 Task: Add Sprouts Vanilla Mint Spray to the cart.
Action: Mouse moved to (786, 299)
Screenshot: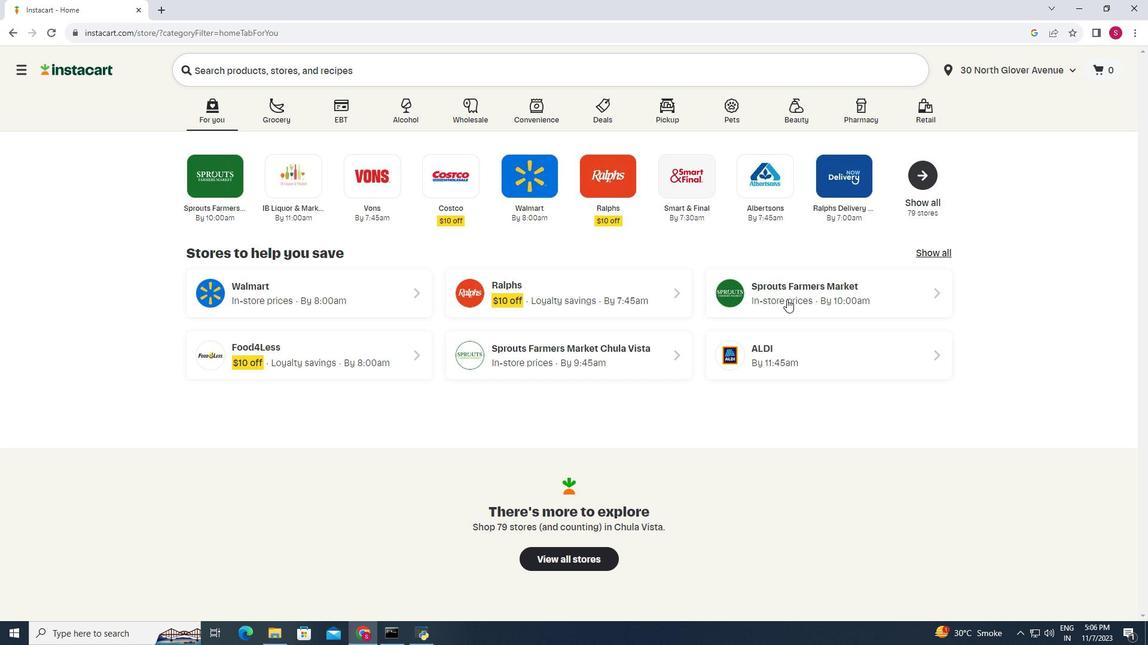 
Action: Mouse pressed left at (786, 299)
Screenshot: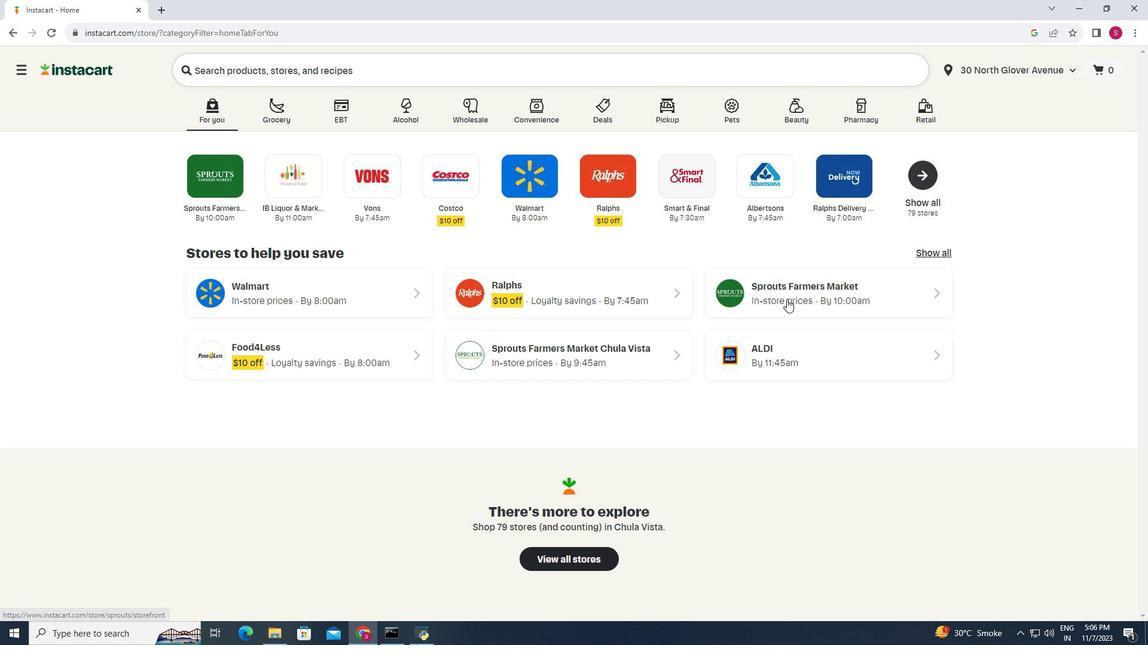 
Action: Mouse moved to (68, 356)
Screenshot: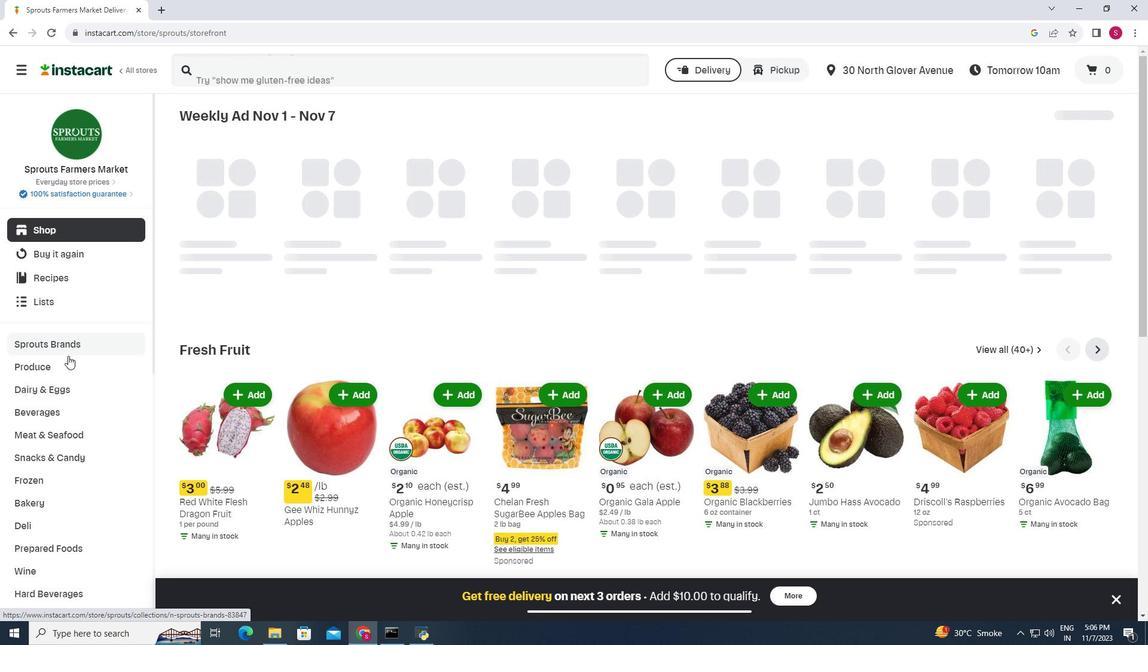 
Action: Mouse scrolled (68, 355) with delta (0, 0)
Screenshot: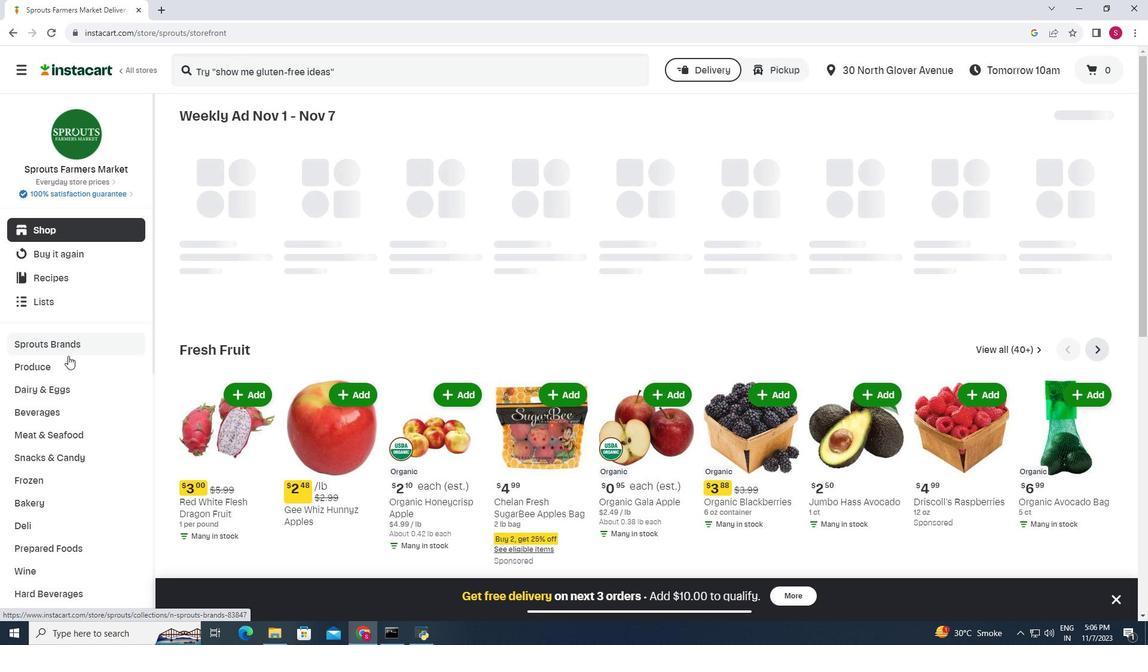 
Action: Mouse scrolled (68, 355) with delta (0, 0)
Screenshot: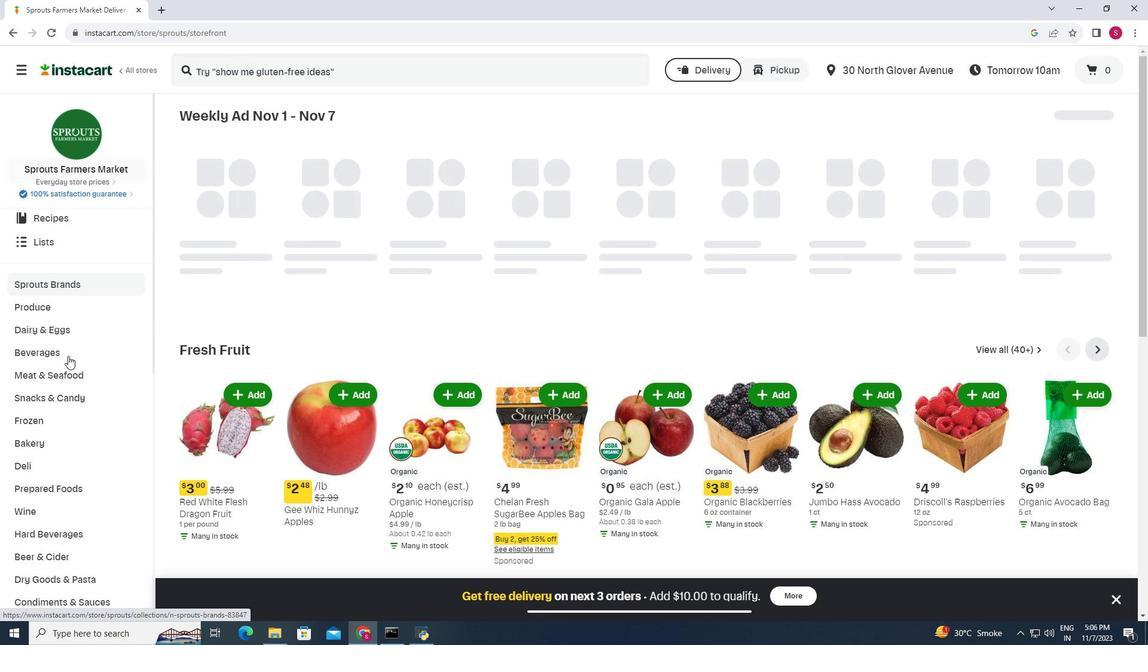 
Action: Mouse scrolled (68, 355) with delta (0, 0)
Screenshot: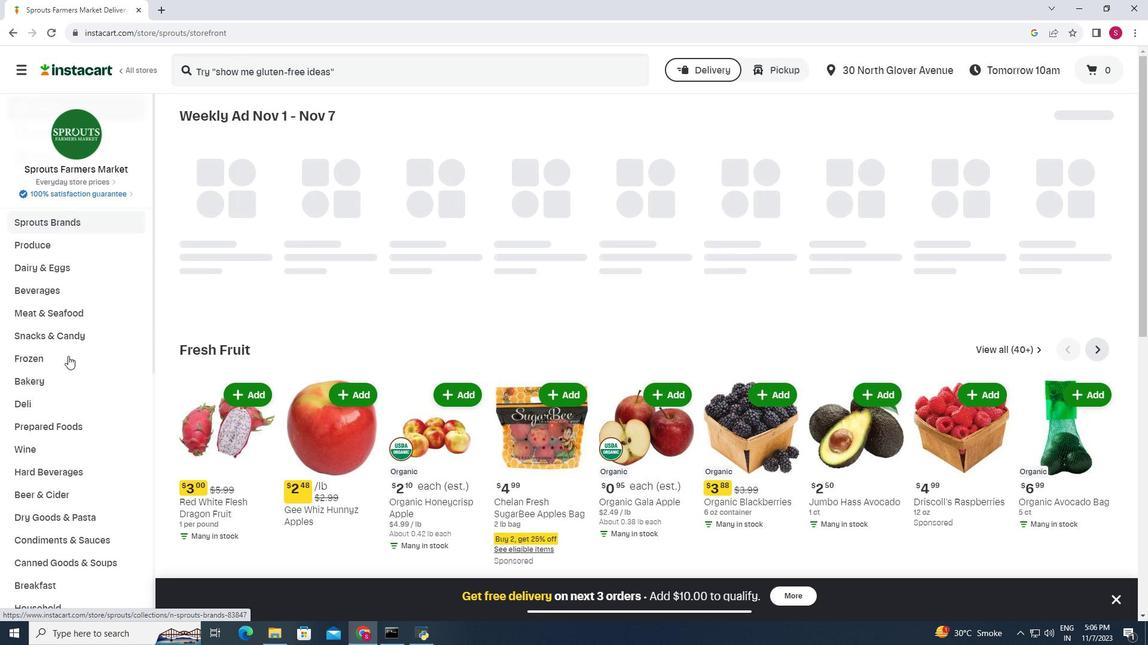 
Action: Mouse scrolled (68, 355) with delta (0, 0)
Screenshot: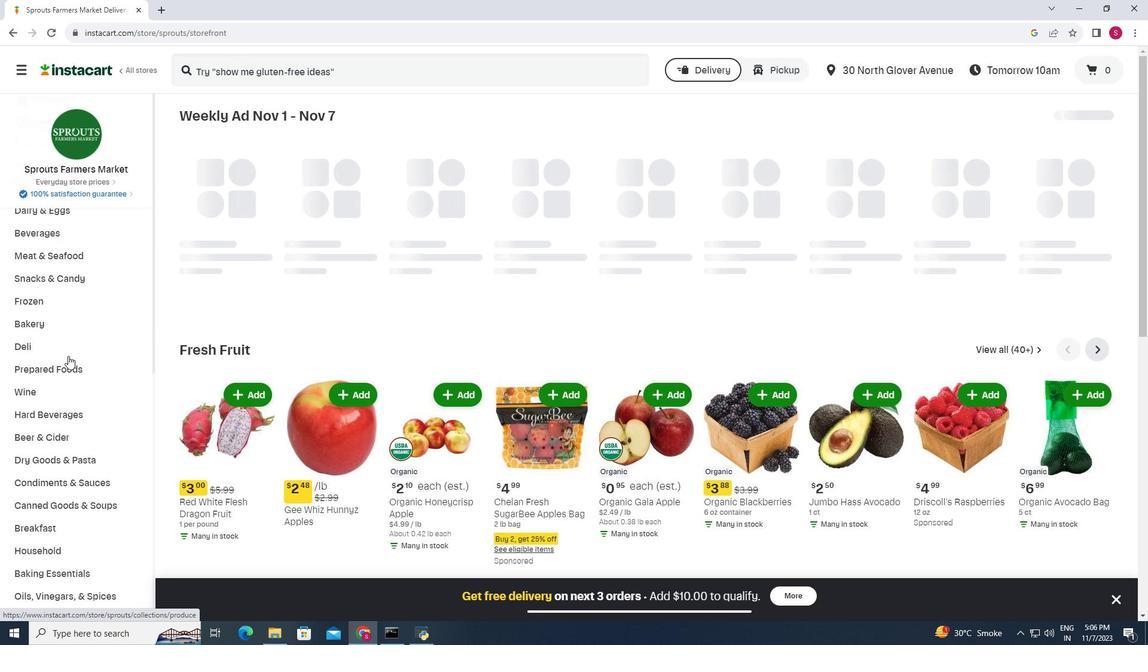 
Action: Mouse scrolled (68, 355) with delta (0, 0)
Screenshot: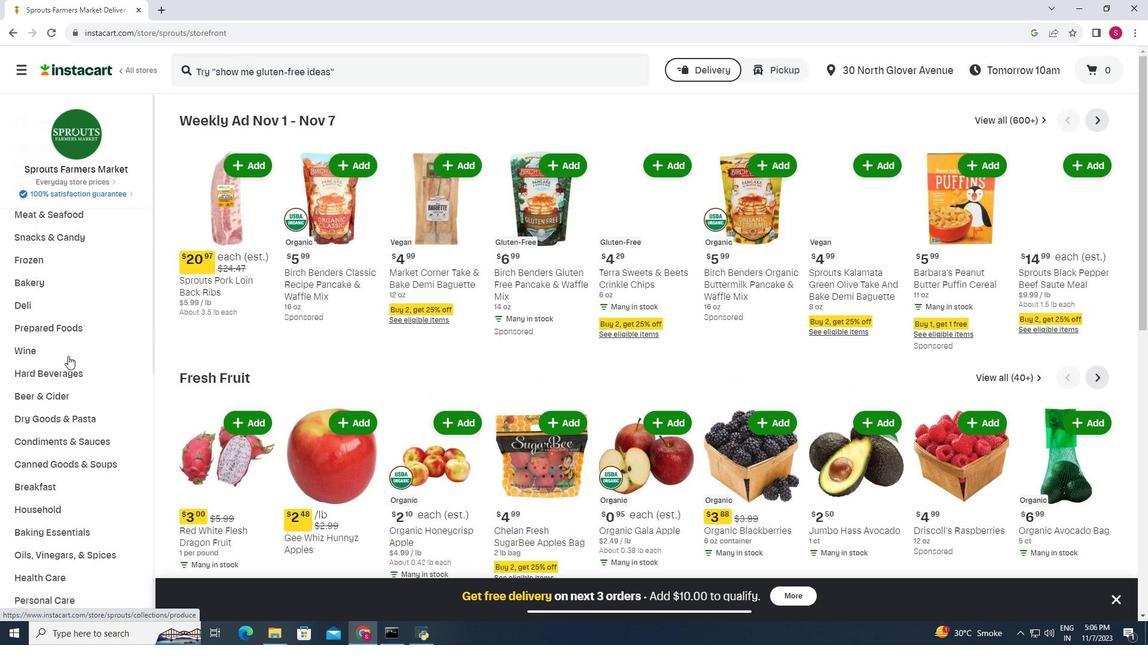 
Action: Mouse moved to (59, 426)
Screenshot: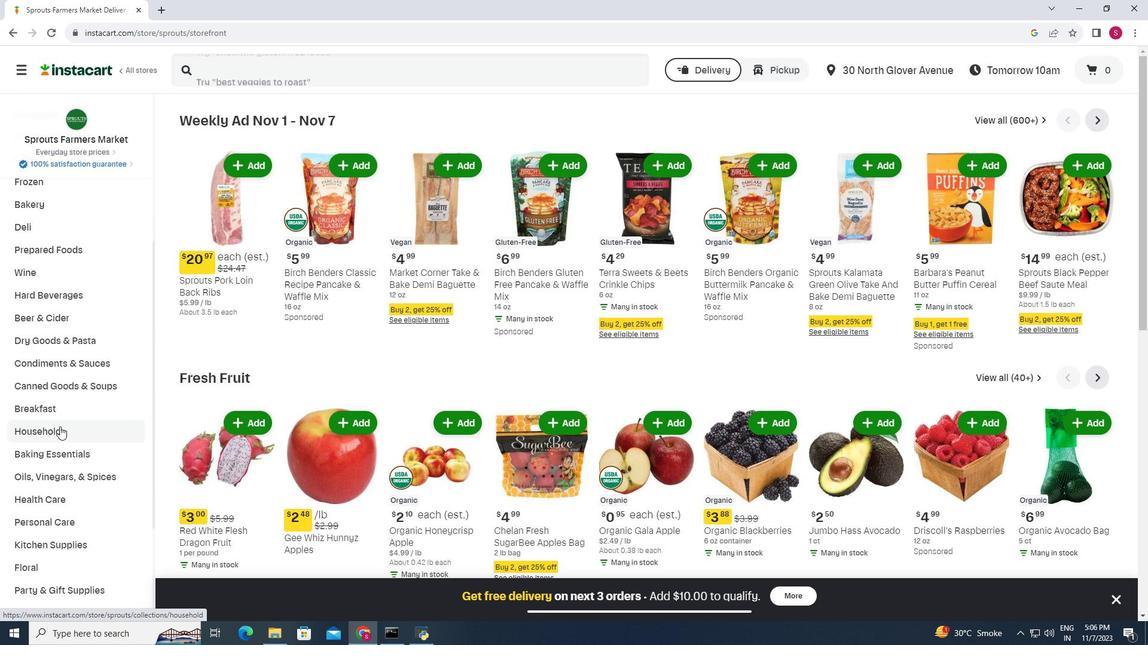 
Action: Mouse pressed left at (59, 426)
Screenshot: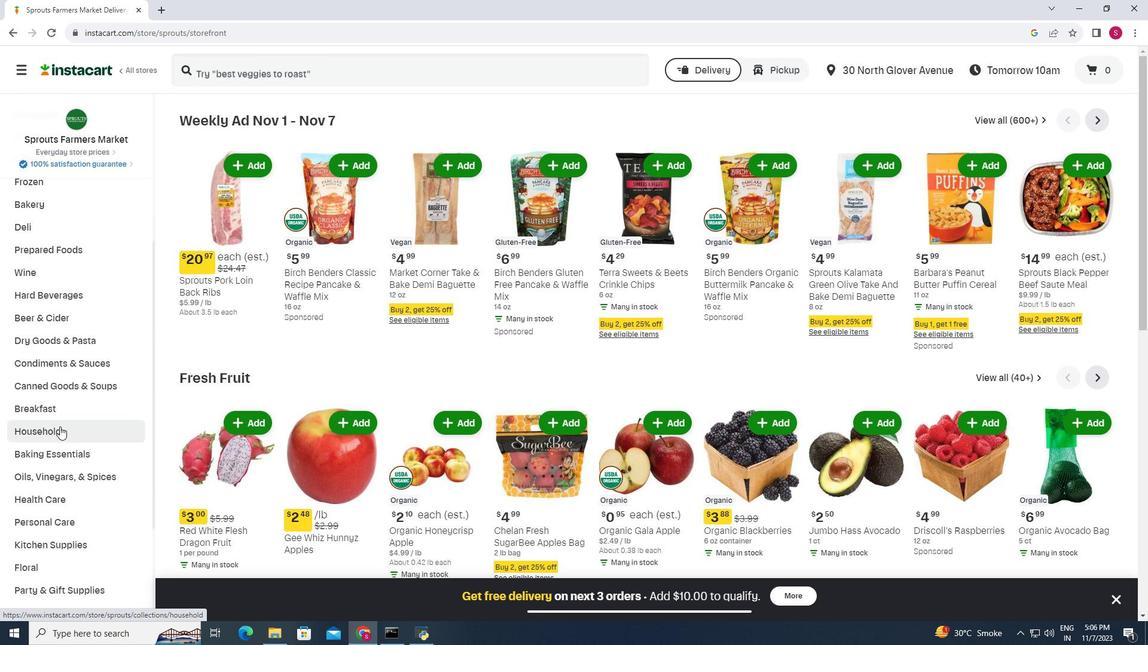 
Action: Mouse moved to (647, 147)
Screenshot: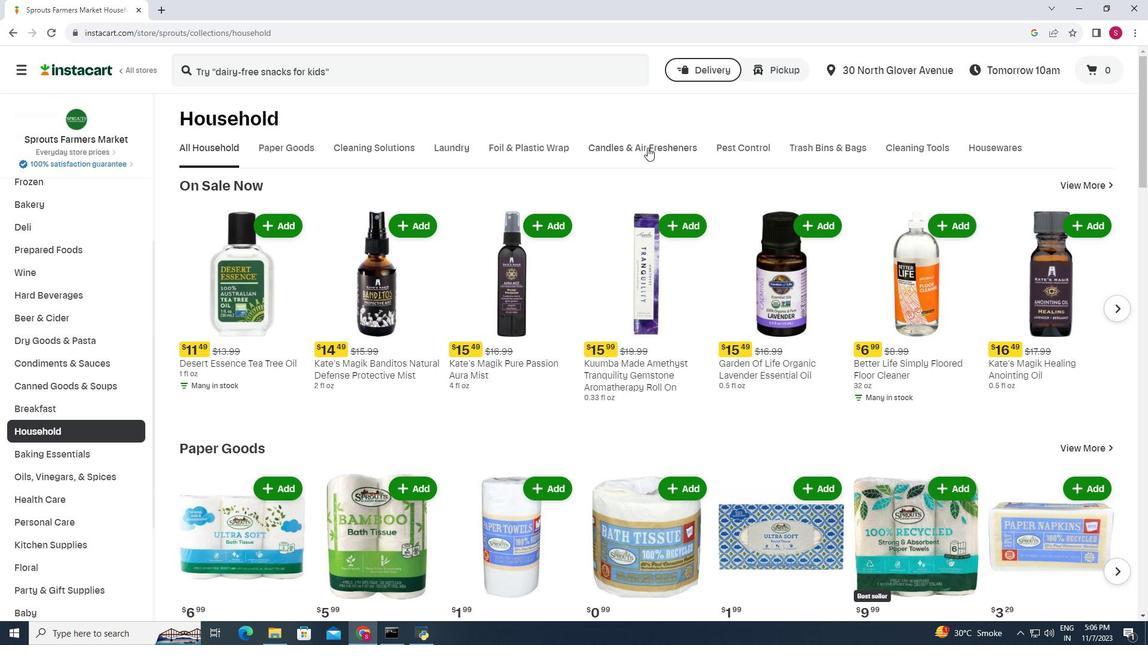 
Action: Mouse pressed left at (647, 147)
Screenshot: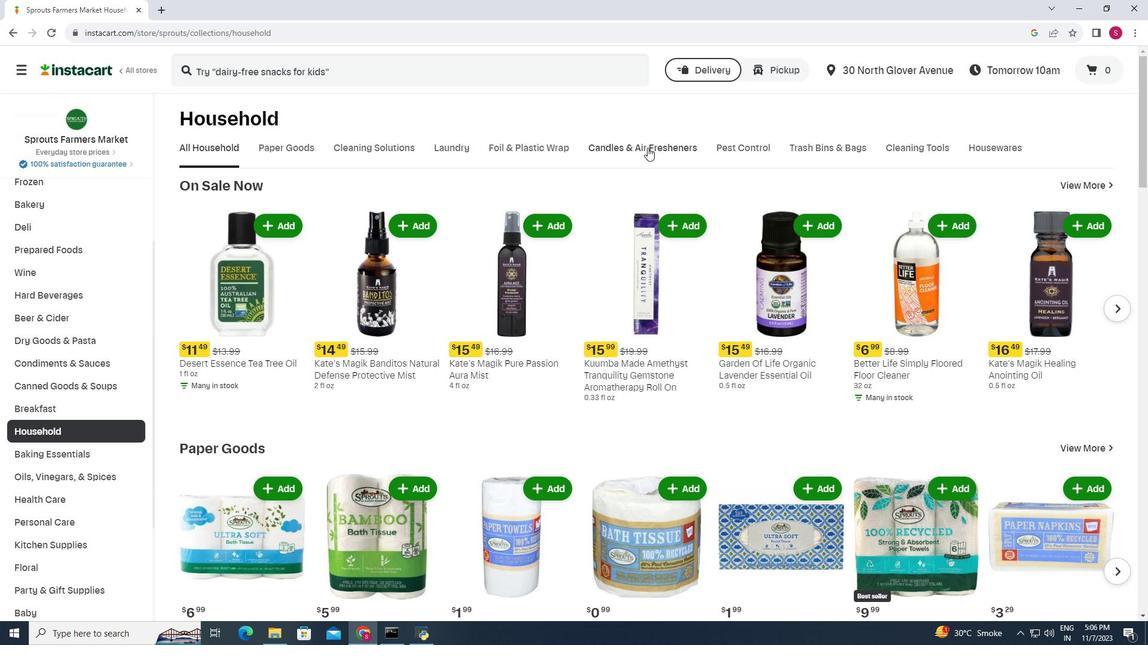 
Action: Mouse moved to (374, 80)
Screenshot: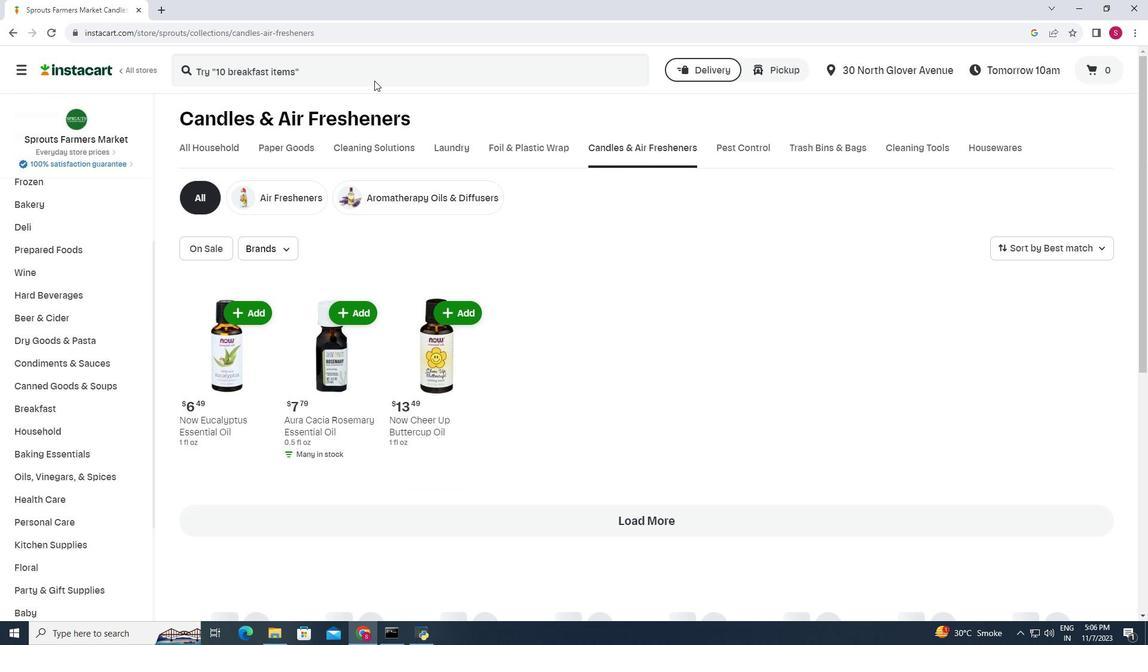 
Action: Mouse pressed left at (374, 80)
Screenshot: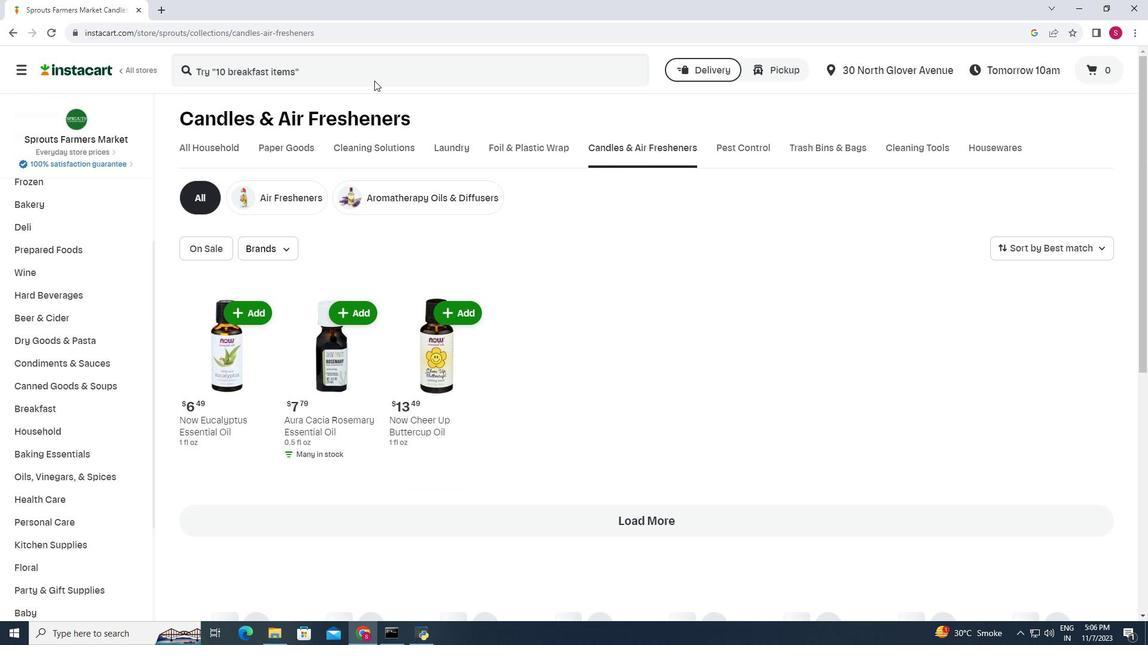 
Action: Mouse moved to (358, 72)
Screenshot: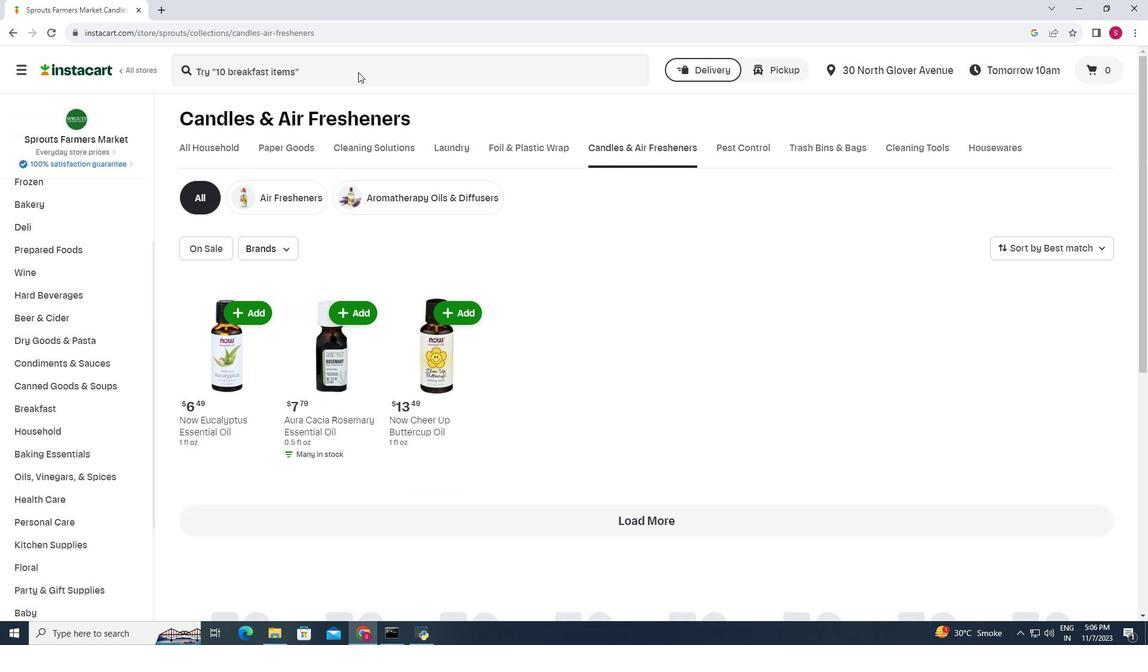 
Action: Mouse pressed left at (358, 72)
Screenshot: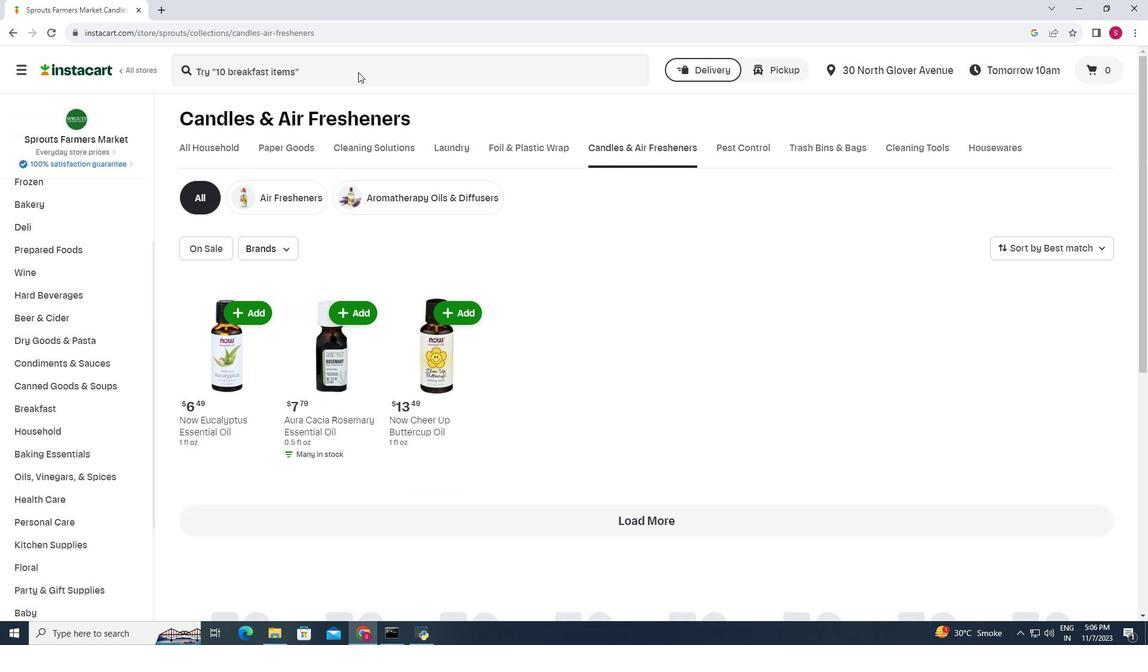 
Action: Mouse moved to (284, 58)
Screenshot: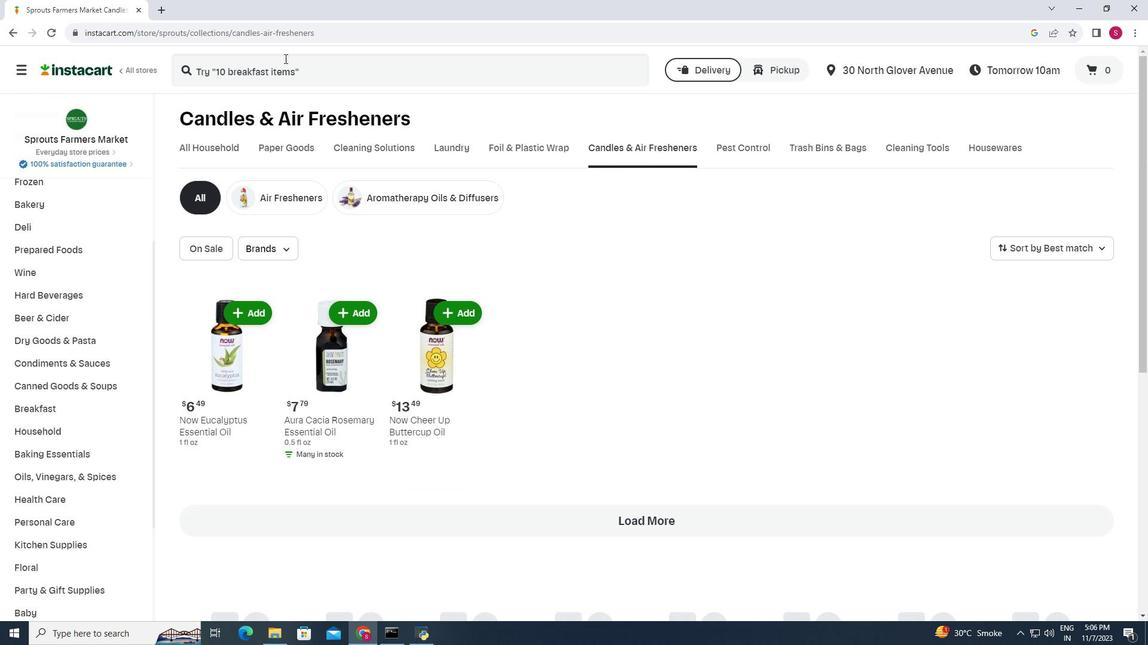 
Action: Mouse pressed left at (284, 58)
Screenshot: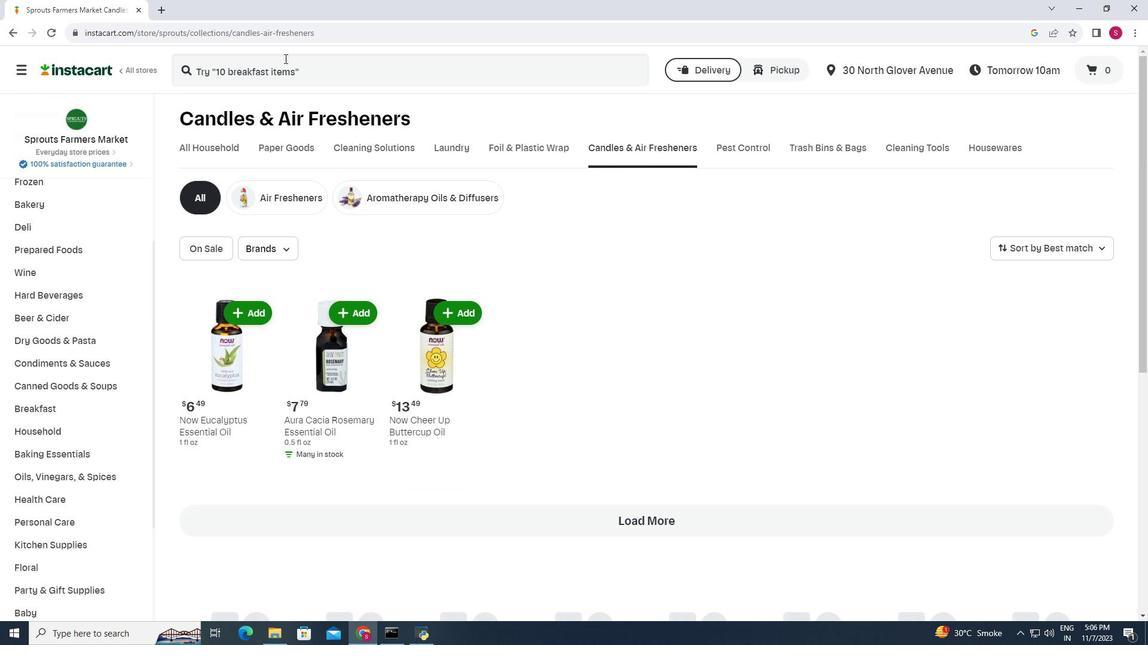 
Action: Mouse moved to (293, 72)
Screenshot: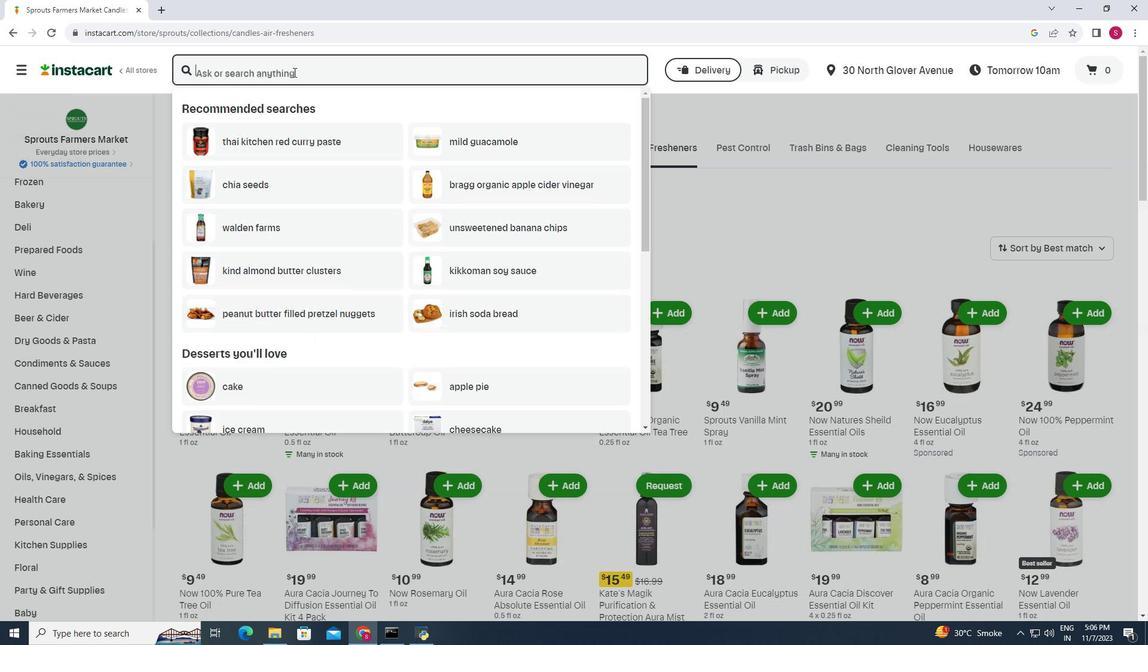 
Action: Mouse pressed left at (293, 72)
Screenshot: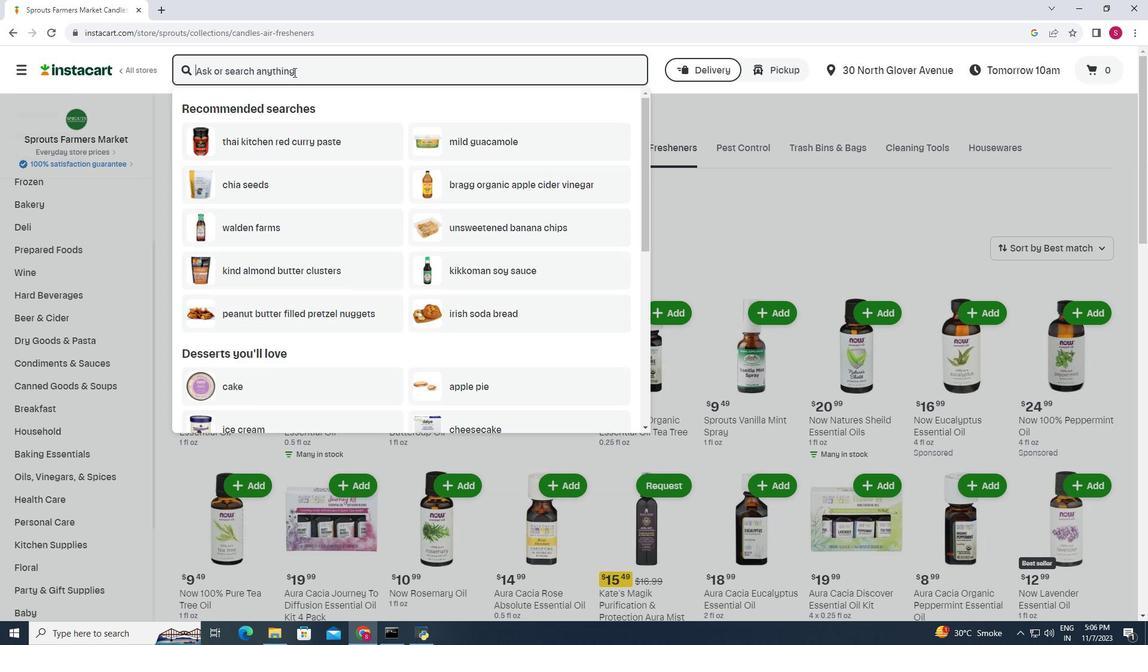 
Action: Key pressed <Key.shift>Sprouts<Key.space><Key.shift>Vanilla<Key.space><Key.shift>Mint<Key.space><Key.shift>Spray<Key.enter>
Screenshot: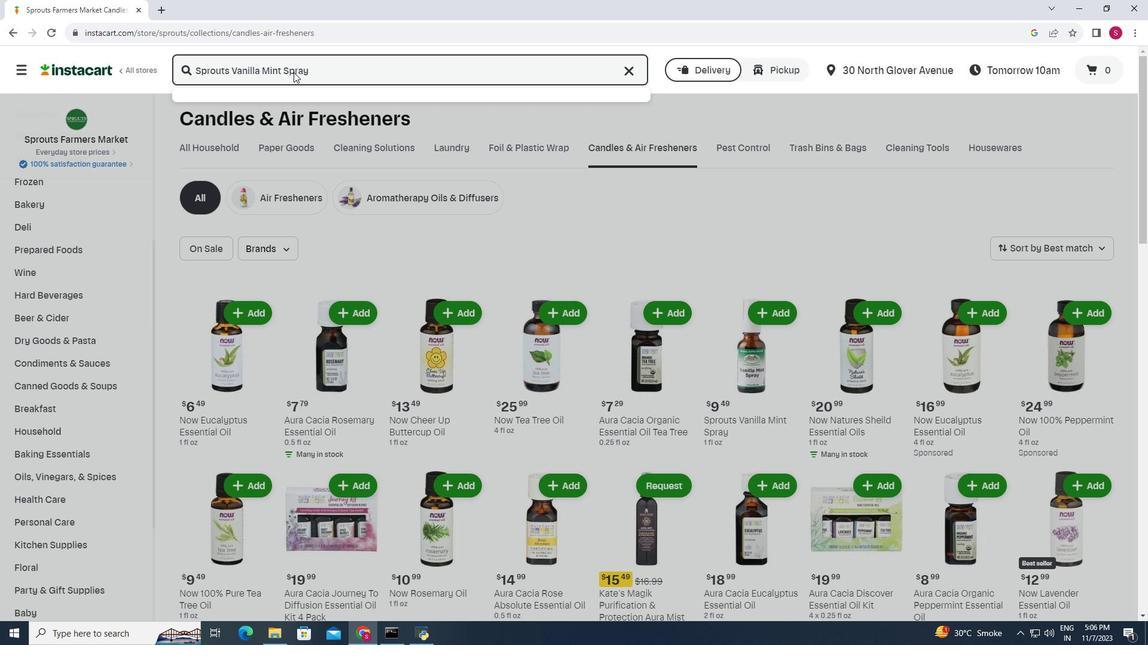 
Action: Mouse moved to (343, 165)
Screenshot: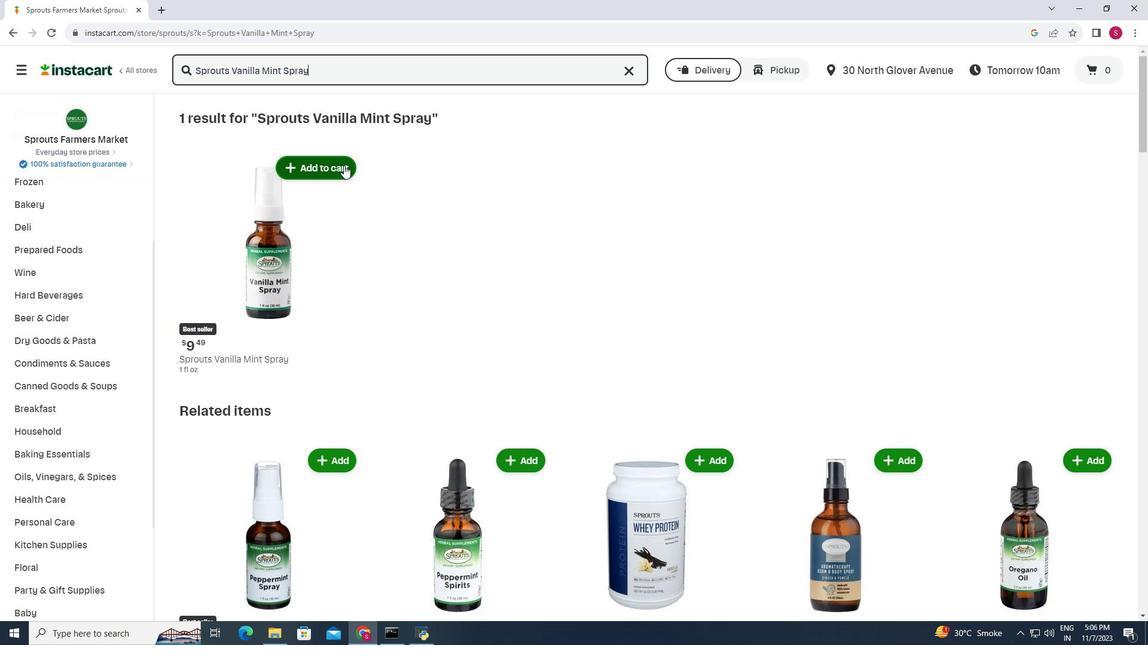 
Action: Mouse pressed left at (343, 165)
Screenshot: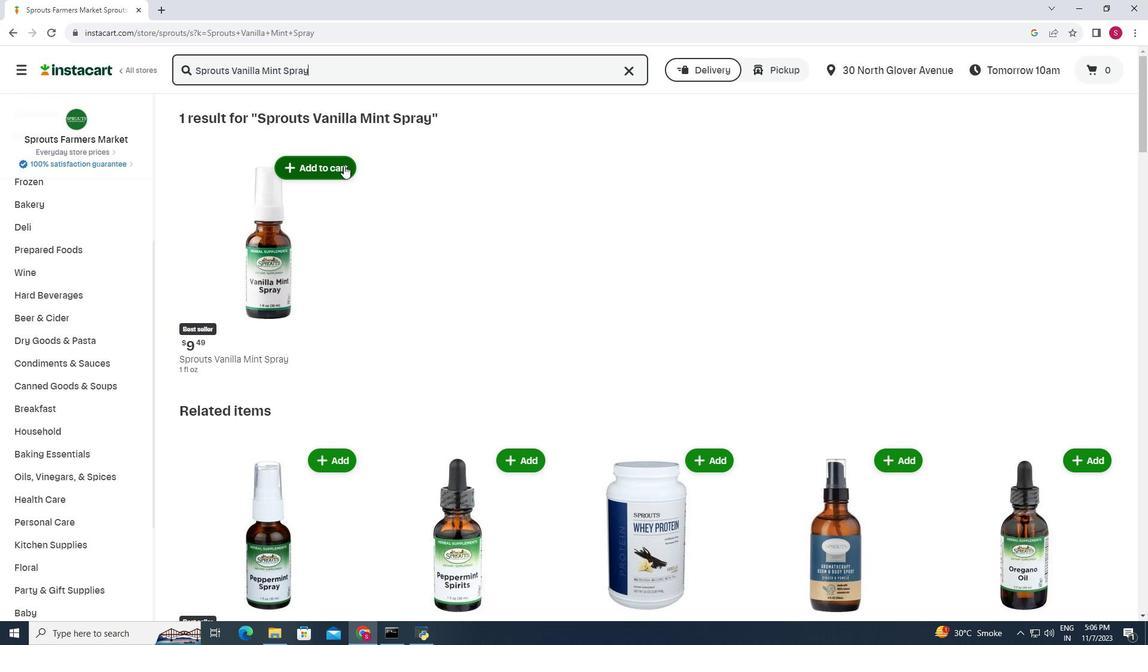 
Action: Mouse moved to (404, 156)
Screenshot: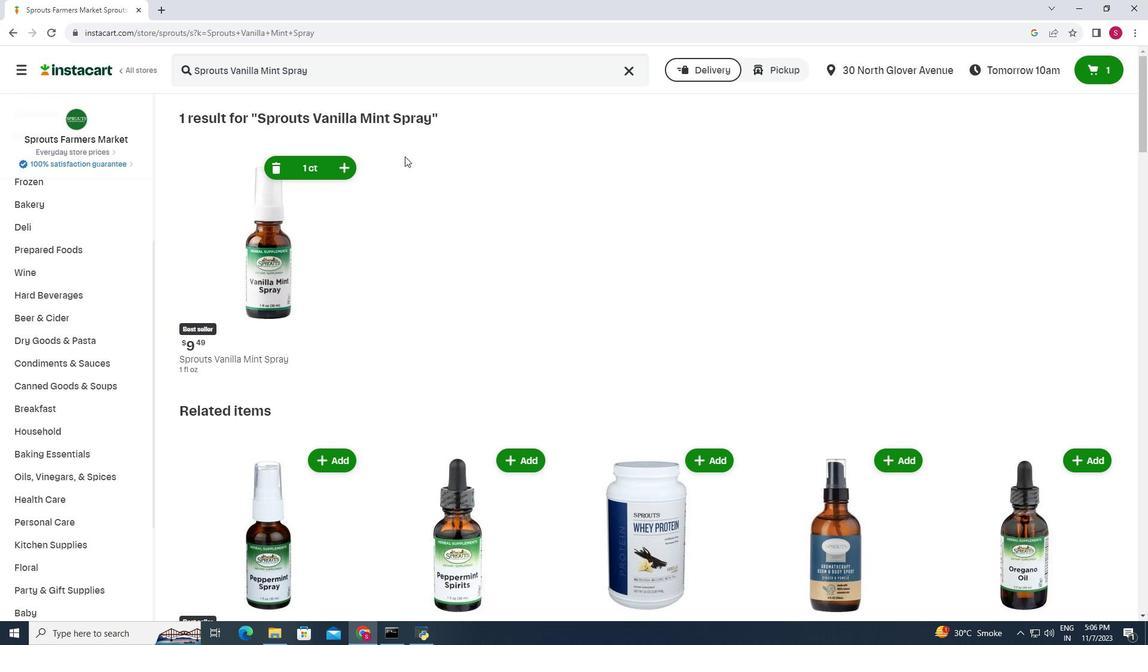
